 Task: Make in the project AgileCollab an epic 'Business Continuity Management System (BCMS) Implementation'. Create in the project AgileCollab an epic 'ISO 27001 Certification'. Add in the project AgileCollab an epic 'SOC 2 Compliance'
Action: Mouse moved to (405, 164)
Screenshot: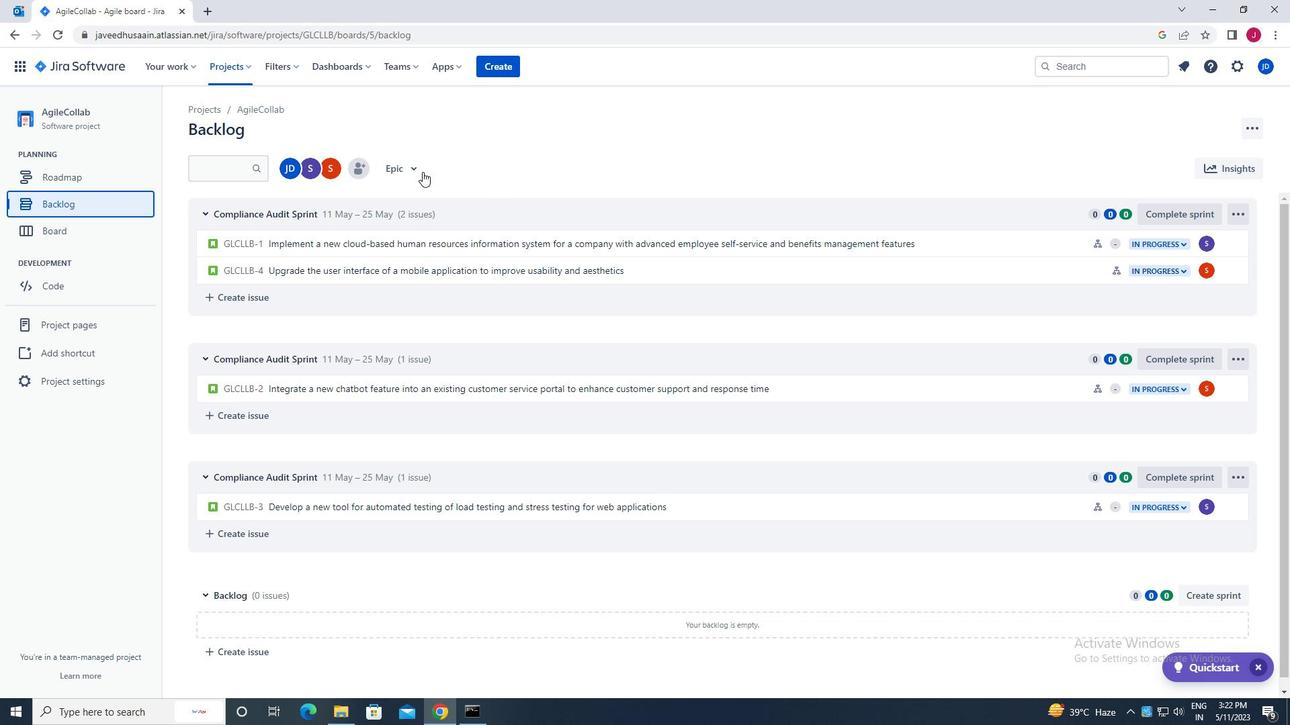 
Action: Mouse pressed left at (405, 164)
Screenshot: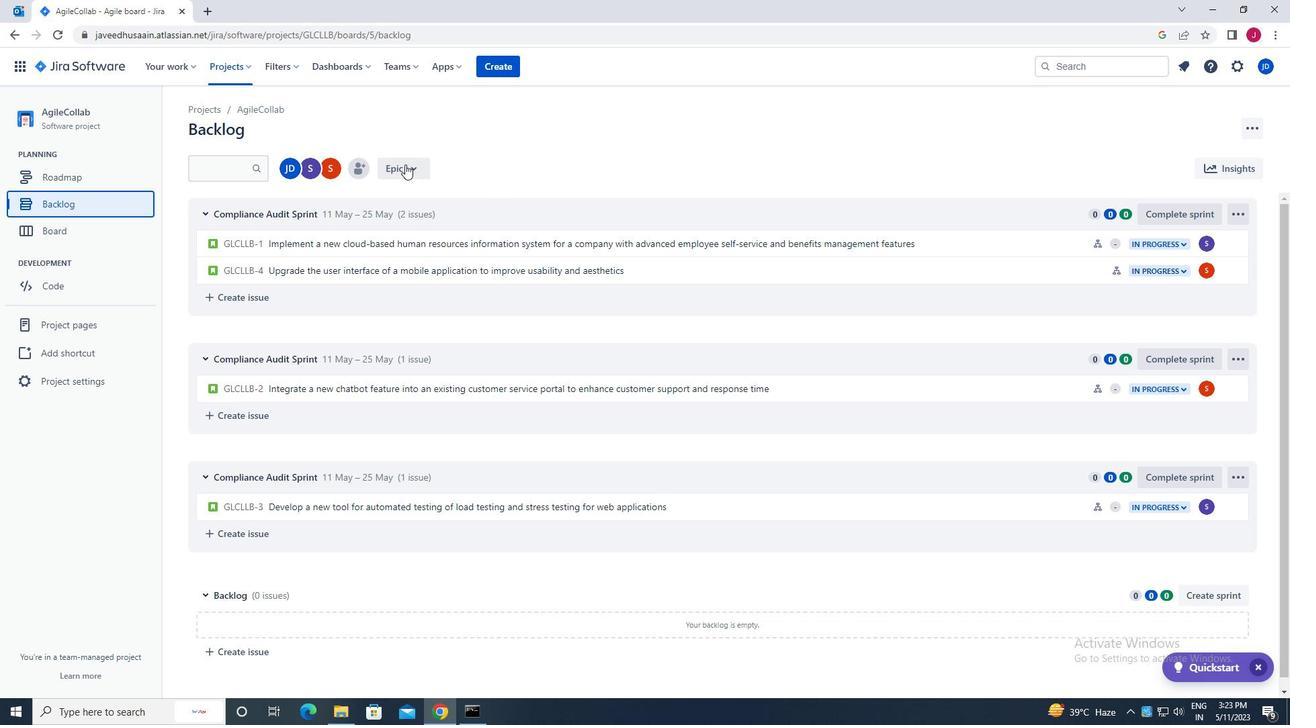 
Action: Mouse moved to (406, 251)
Screenshot: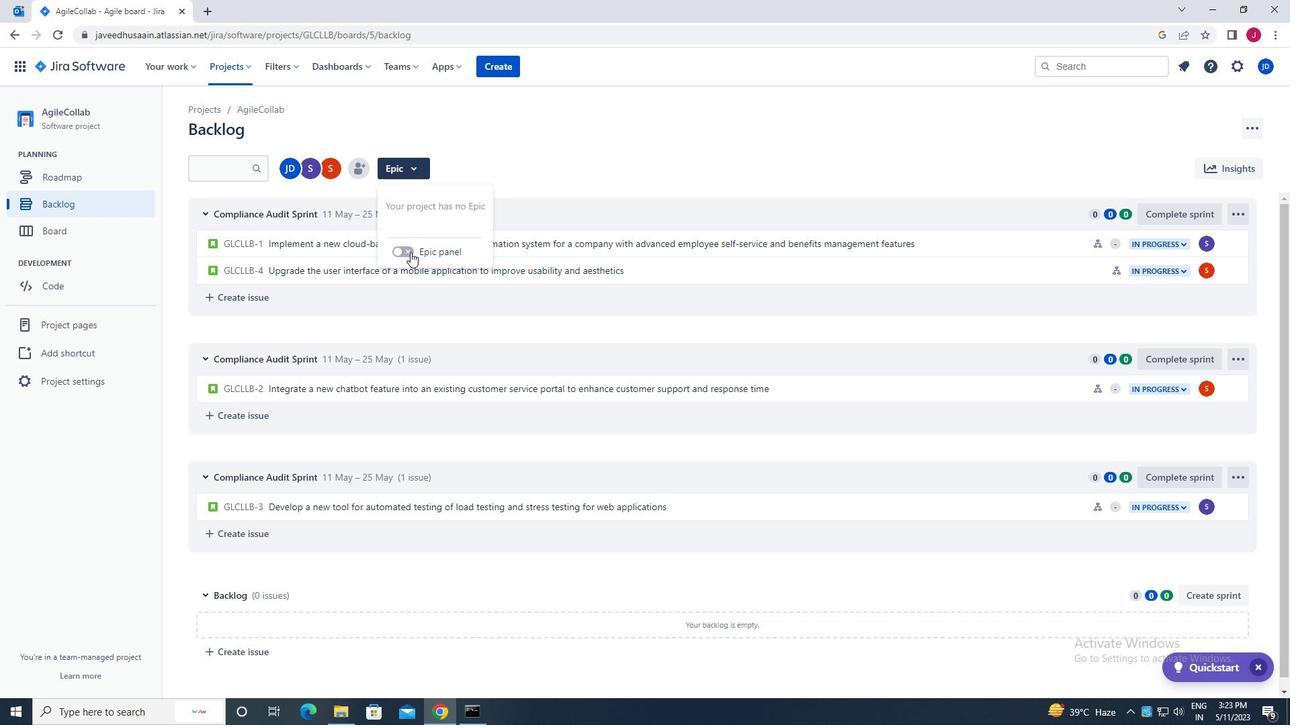 
Action: Mouse pressed left at (406, 251)
Screenshot: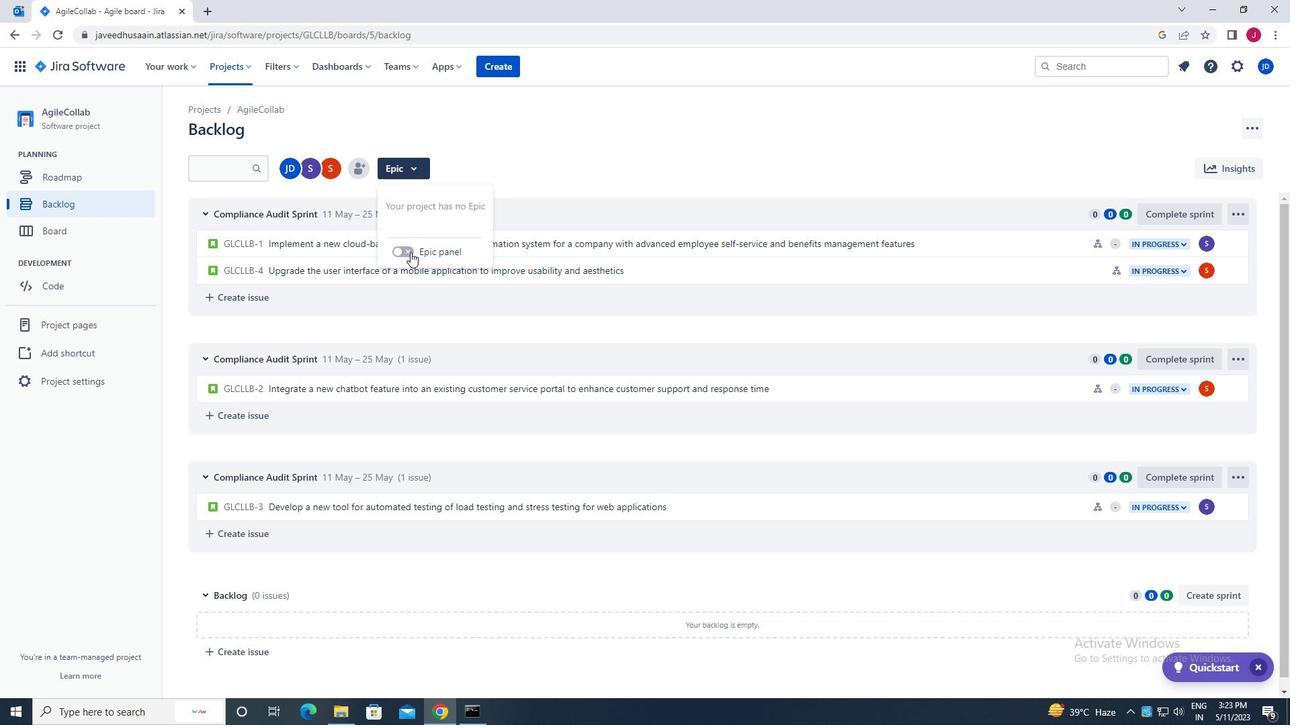 
Action: Mouse moved to (278, 462)
Screenshot: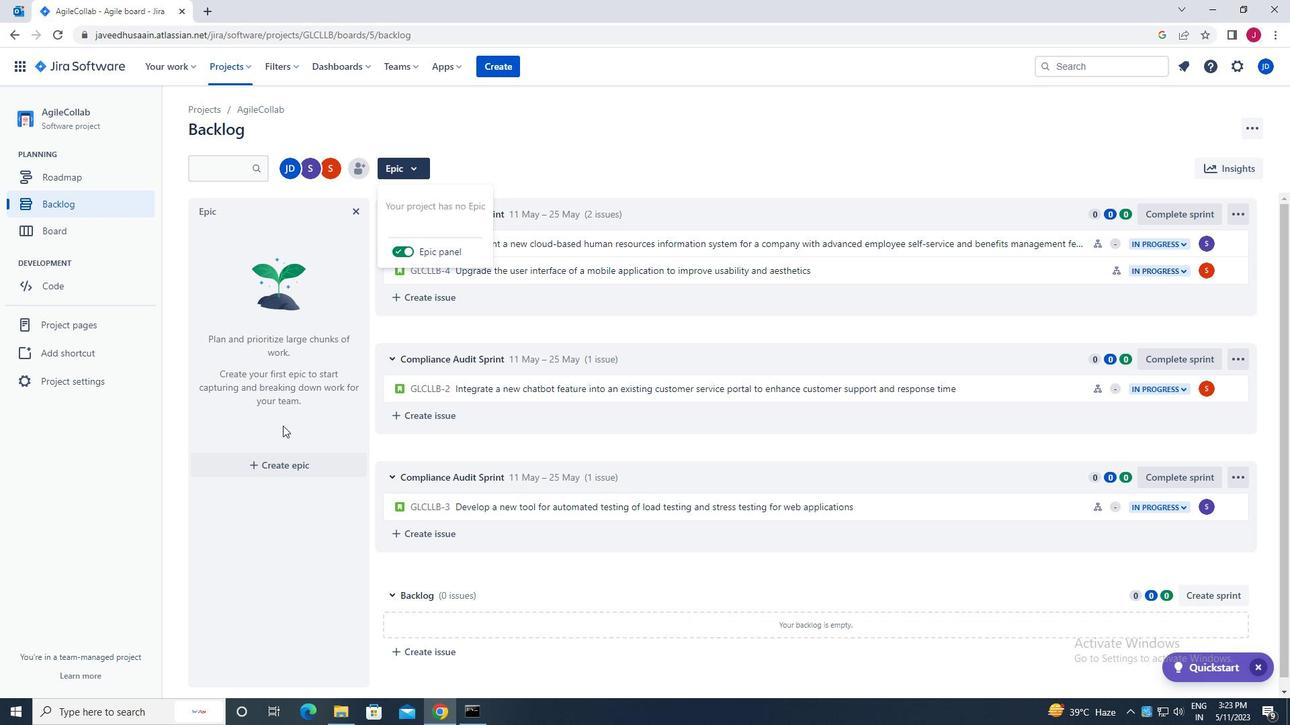 
Action: Mouse pressed left at (278, 462)
Screenshot: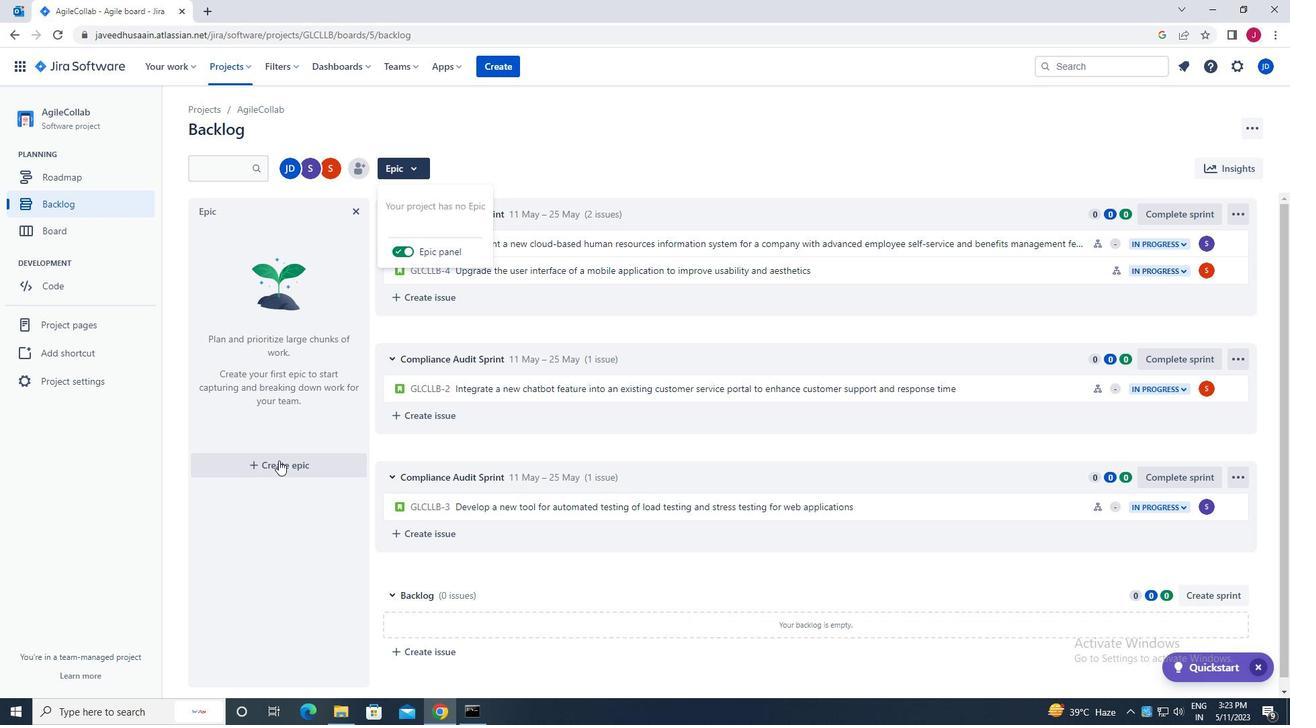 
Action: Mouse moved to (265, 466)
Screenshot: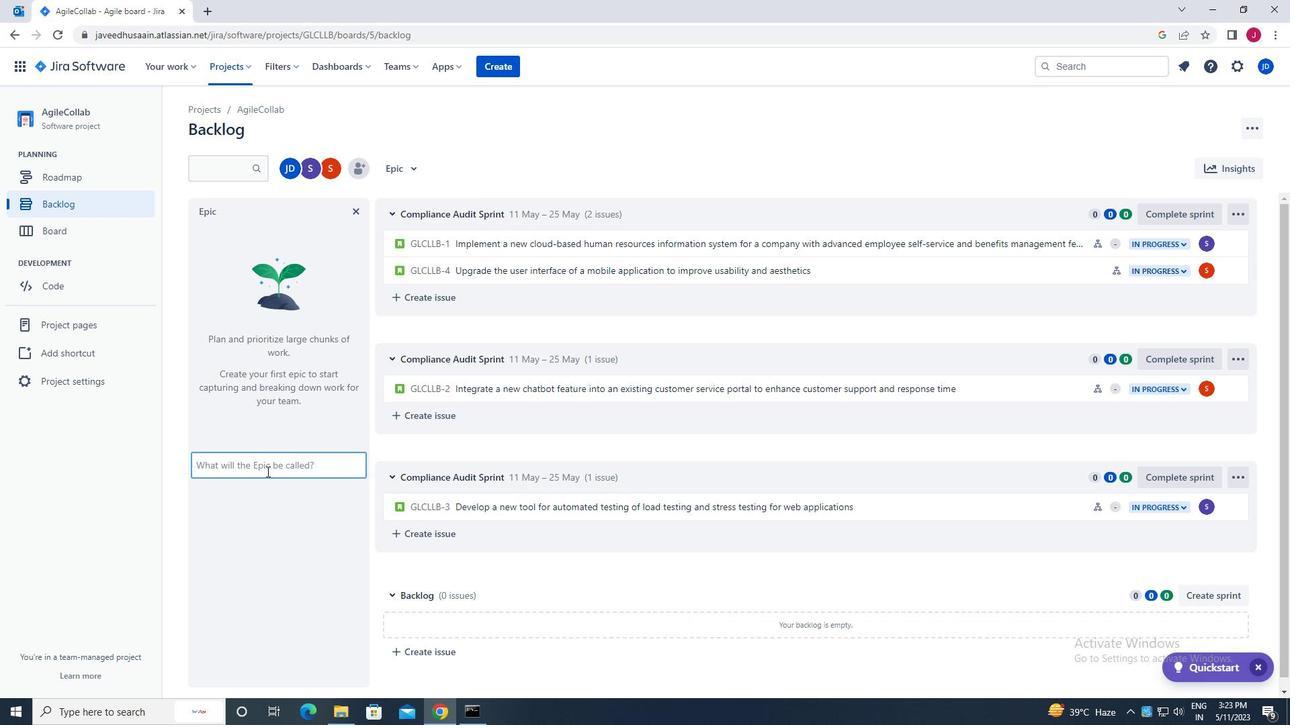 
Action: Mouse pressed left at (265, 466)
Screenshot: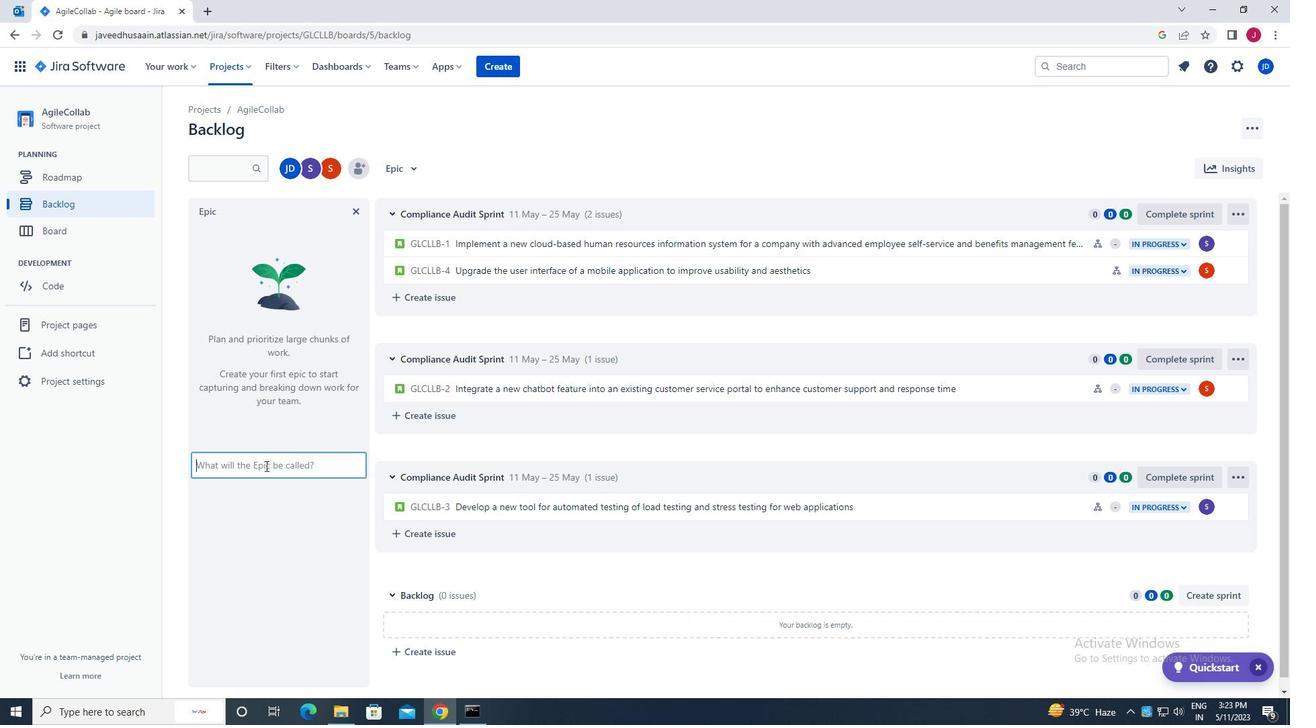 
Action: Key pressed b<Key.caps_lock>usiness<Key.space><Key.caps_lock>c<Key.caps_lock>ontinuir<Key.backspace>tr<Key.backspace>y<Key.space><Key.caps_lock>m<Key.caps_lock>anagement<Key.space><Key.shift_r><Key.shift_r><Key.shift_r><Key.shift_r><Key.shift_r>(<Key.caps_lock>bcma<Key.backspace>s<Key.shift_r>)<Key.space>i<Key.caps_lock>mplementation<Key.enter>
Screenshot: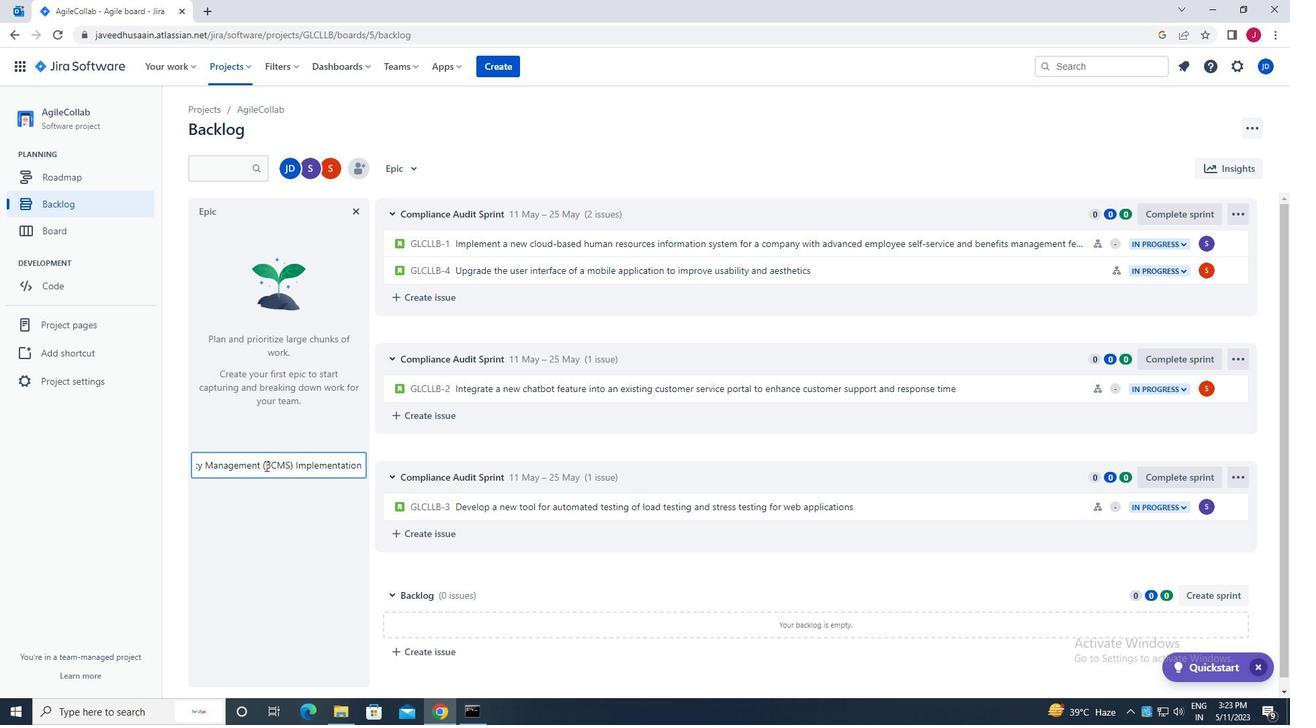 
Action: Mouse moved to (261, 337)
Screenshot: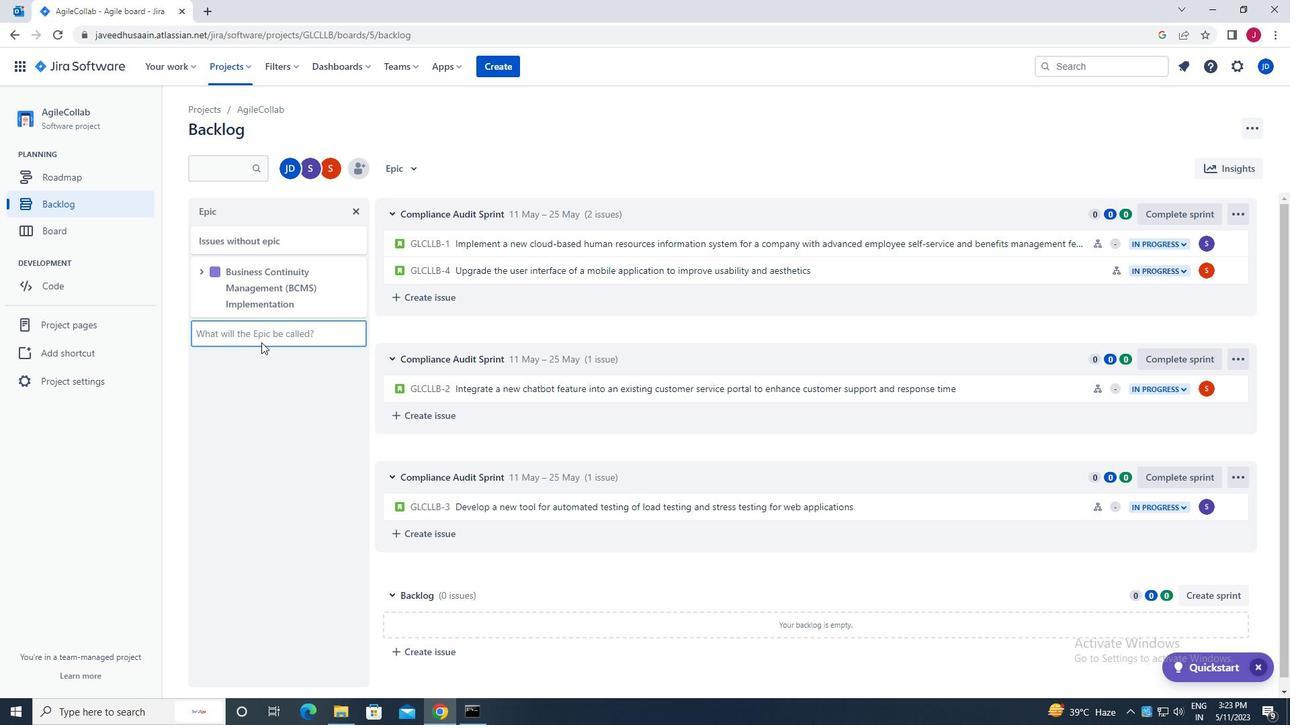 
Action: Mouse pressed left at (261, 337)
Screenshot: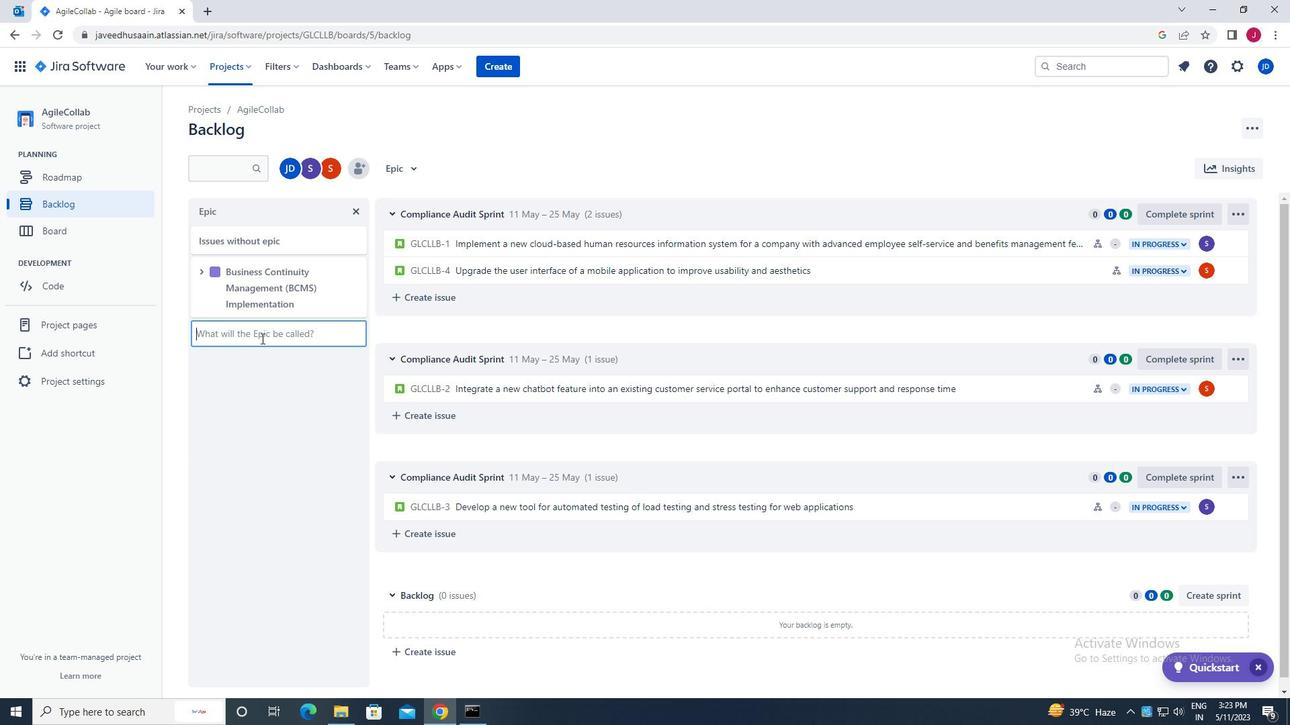 
Action: Mouse moved to (259, 329)
Screenshot: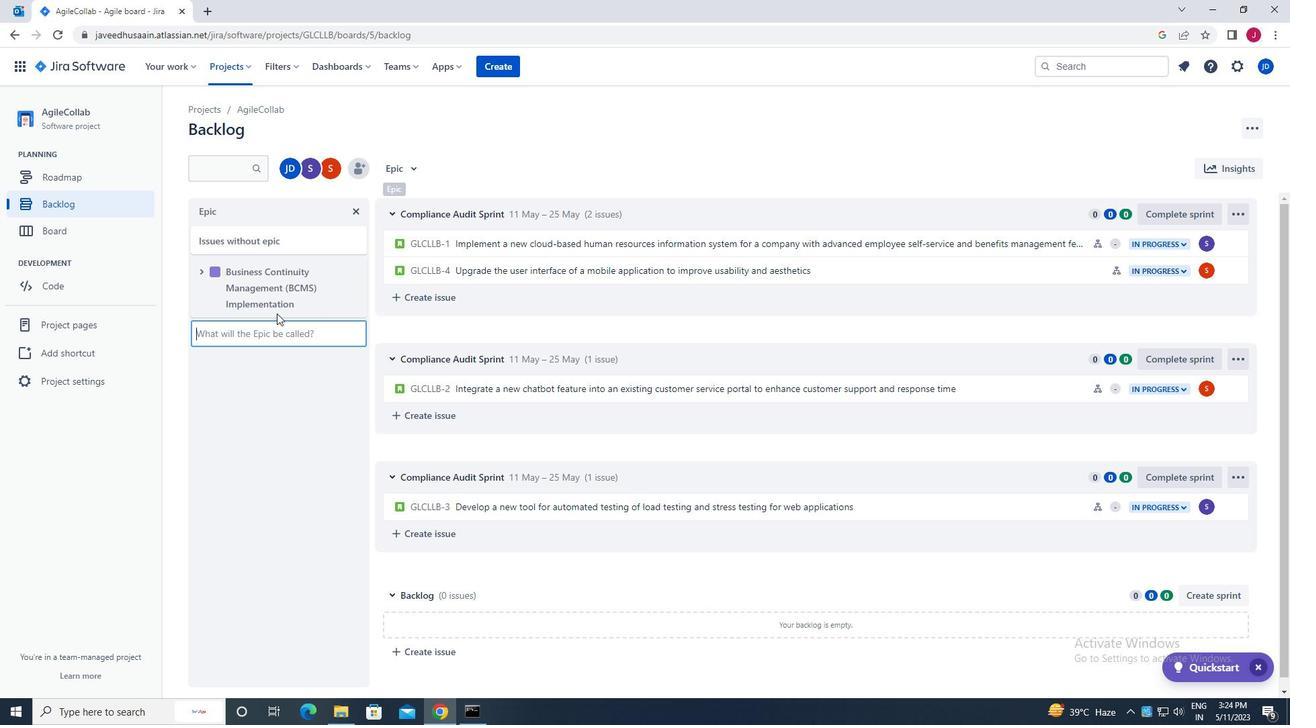 
Action: Mouse pressed left at (259, 329)
Screenshot: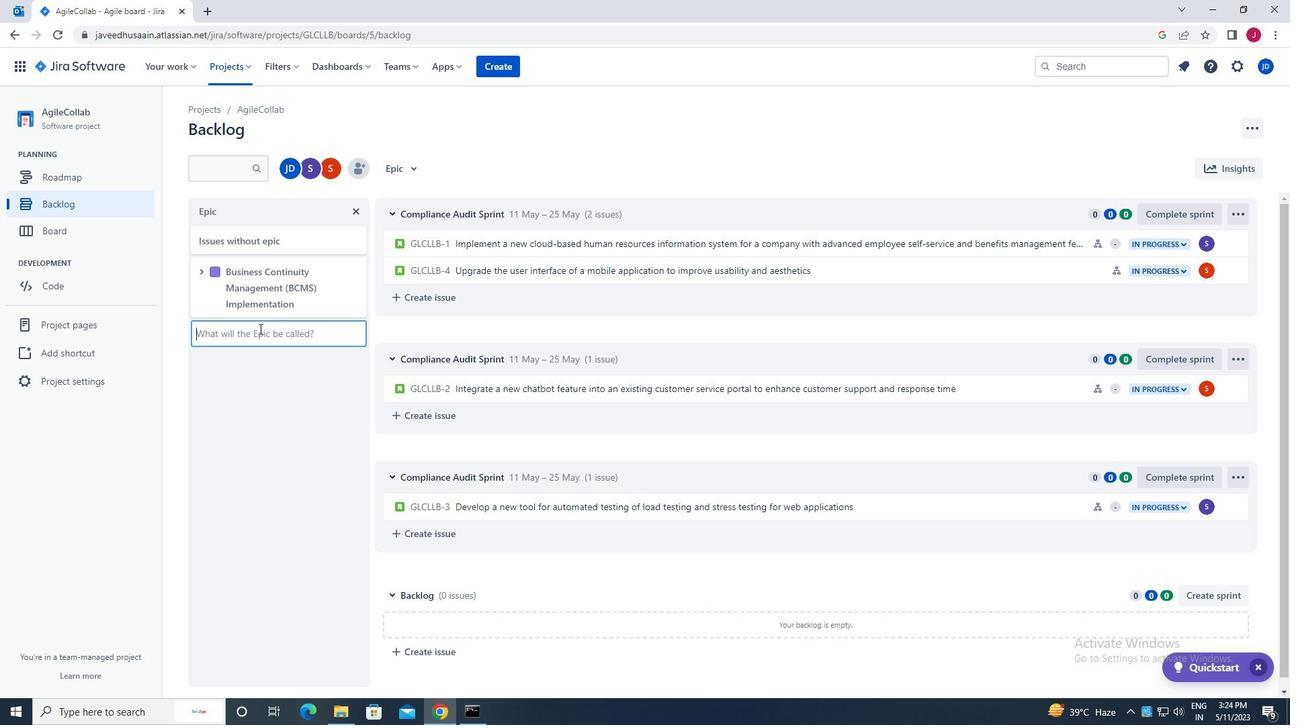 
Action: Key pressed <Key.caps_lock>iso<Key.space>27001<Key.space>c<Key.caps_lock>ertification<Key.enter>
Screenshot: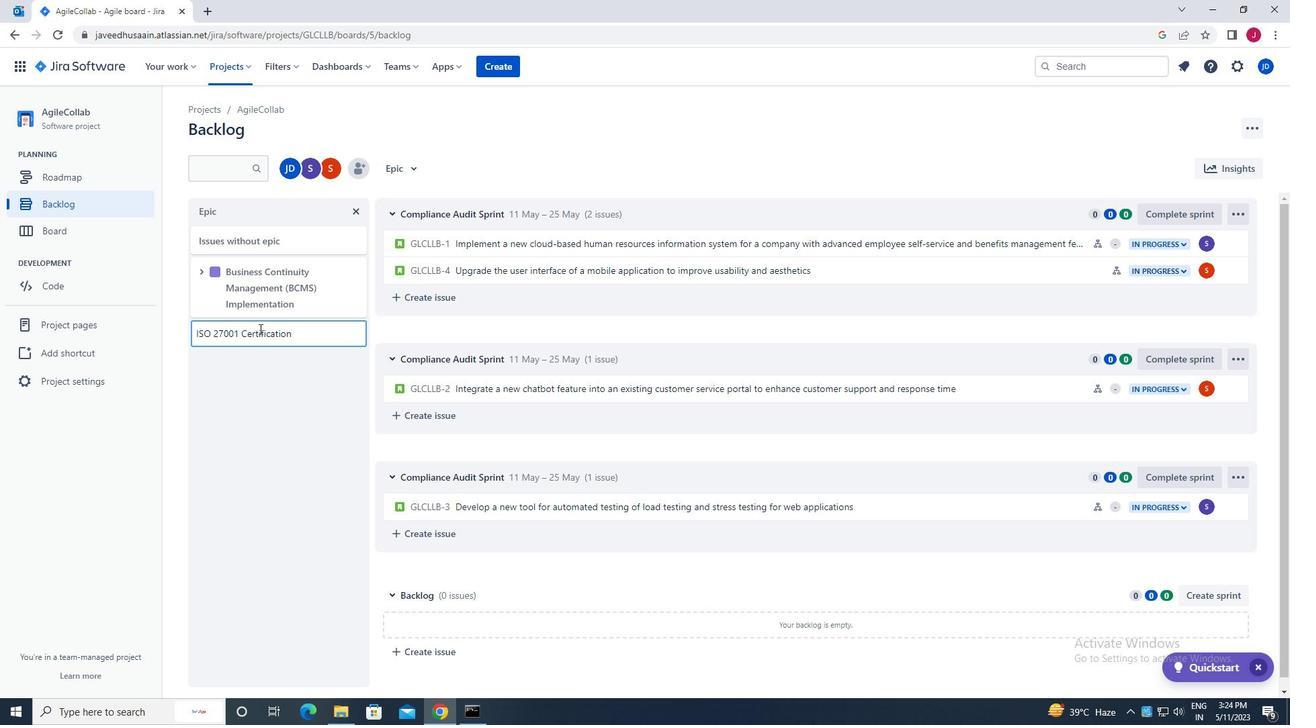 
Action: Mouse moved to (280, 364)
Screenshot: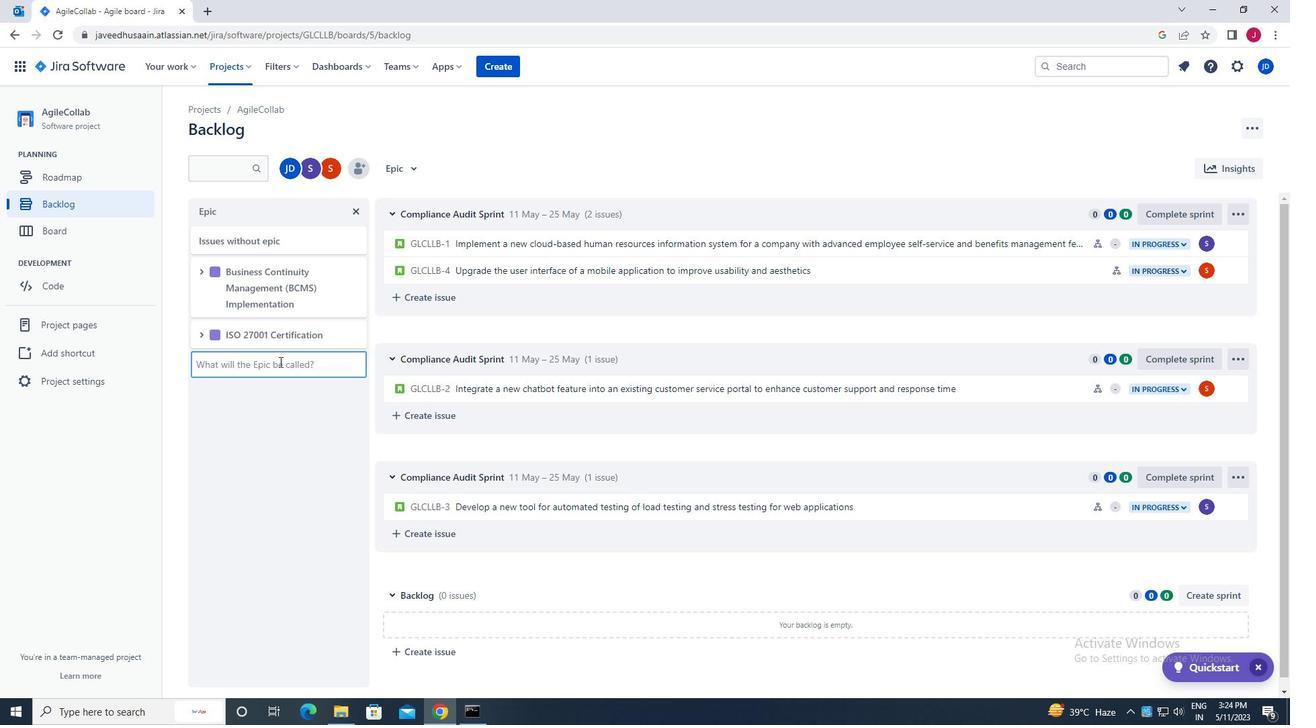
Action: Mouse pressed left at (280, 364)
Screenshot: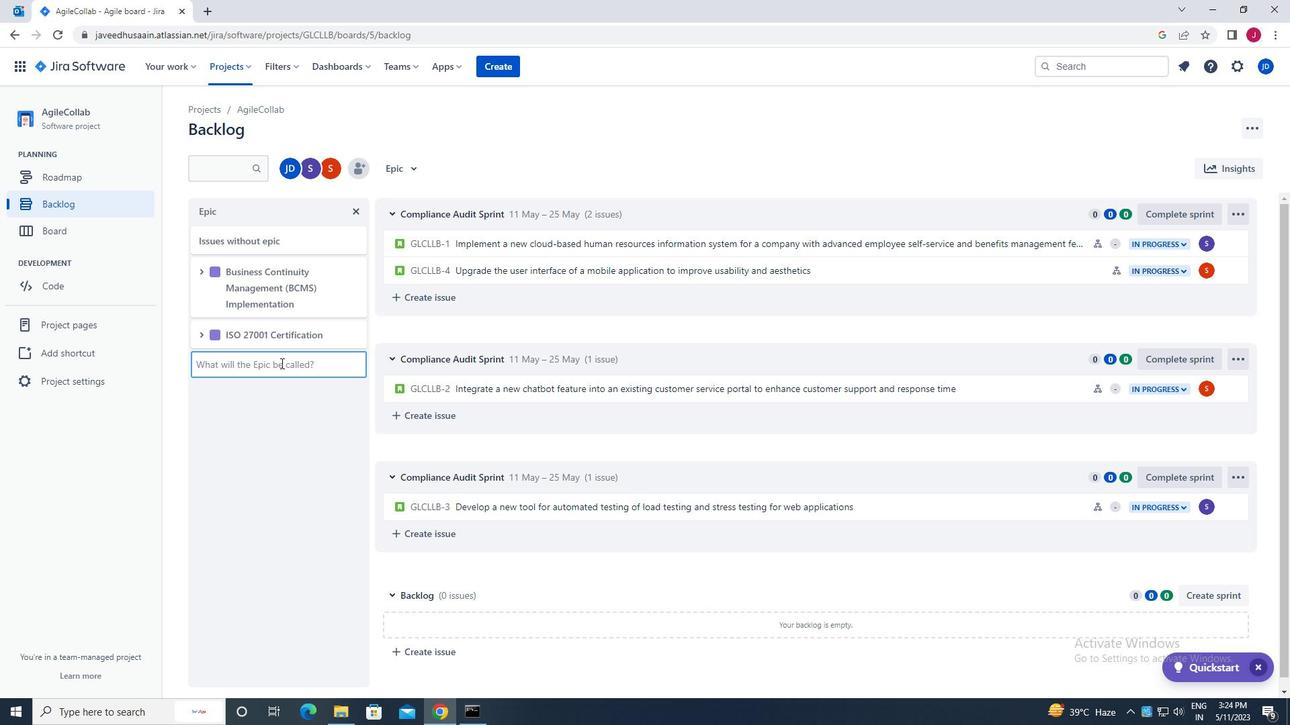 
Action: Key pressed <Key.caps_lock>s<Key.caps_lock><Key.caps_lock>oc<Key.space>2<Key.space><Key.caps_lock><Key.caps_lock>c<Key.caps_lock>ompliance<Key.enter>
Screenshot: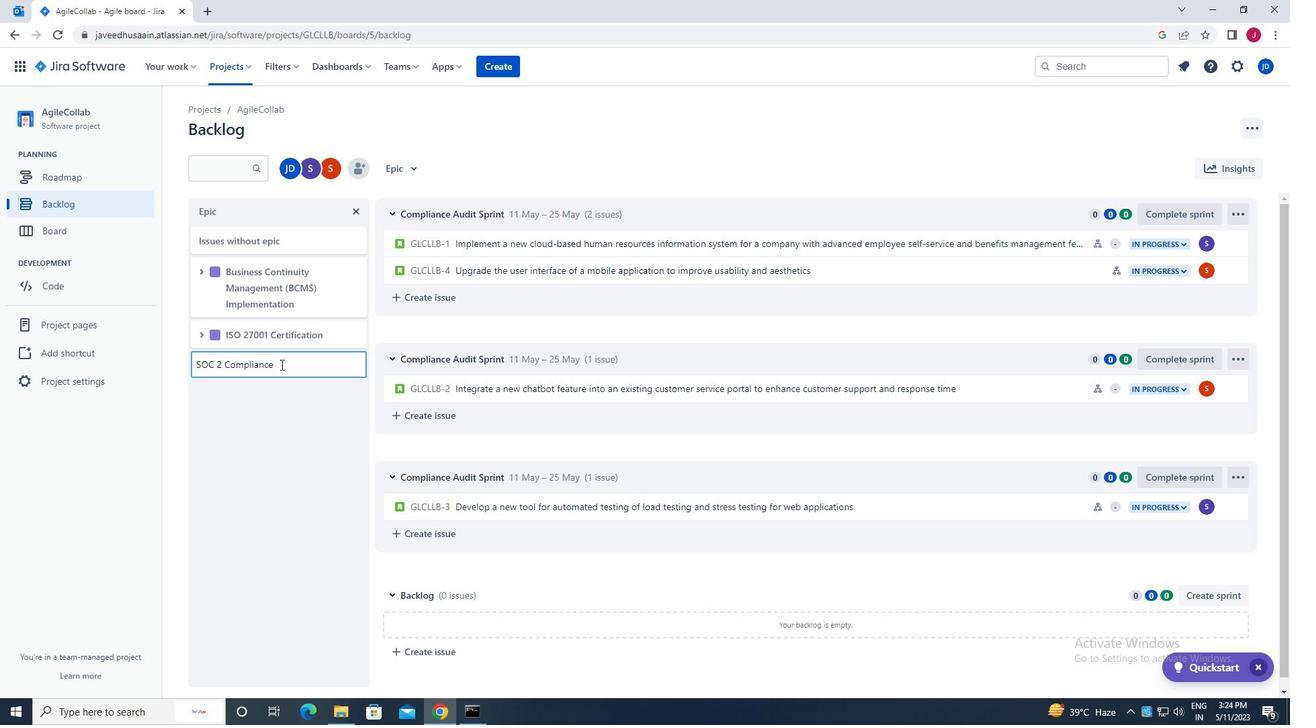 
Action: Mouse moved to (356, 216)
Screenshot: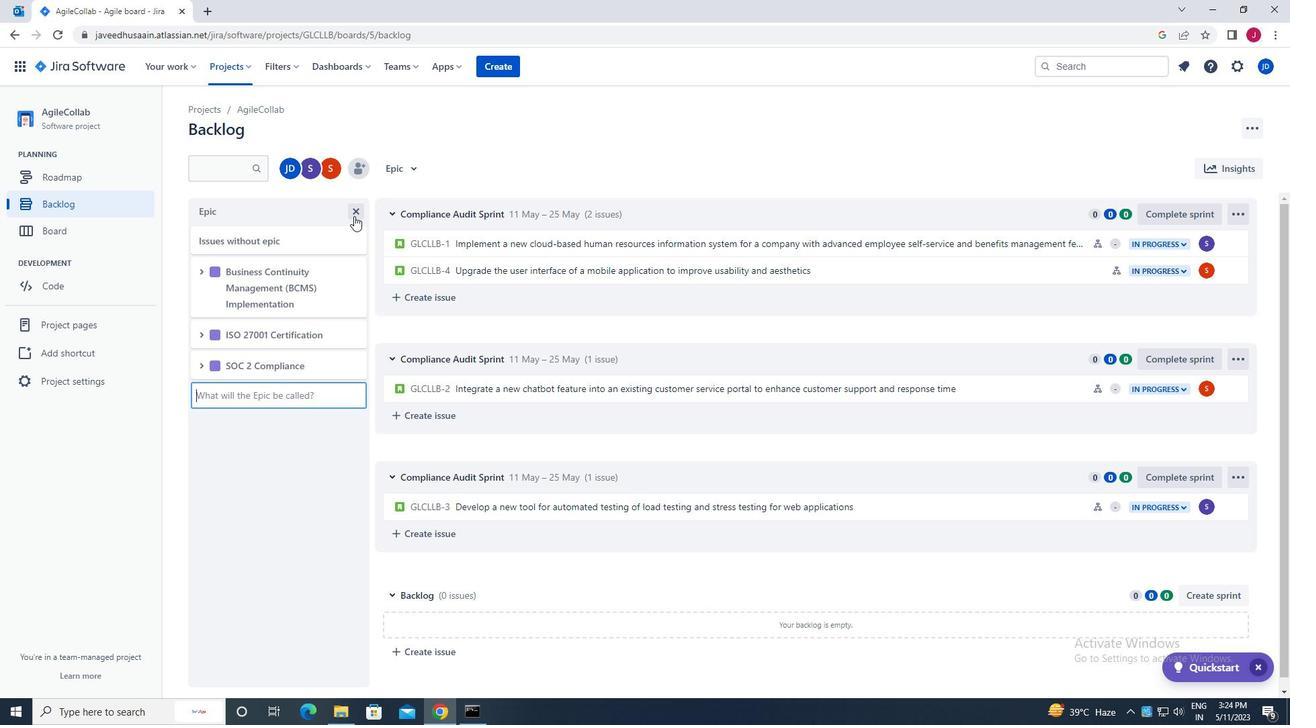 
